 Task: Plan a team-building scavenger hunt for the 28th at 10:30 PM.
Action: Mouse moved to (93, 127)
Screenshot: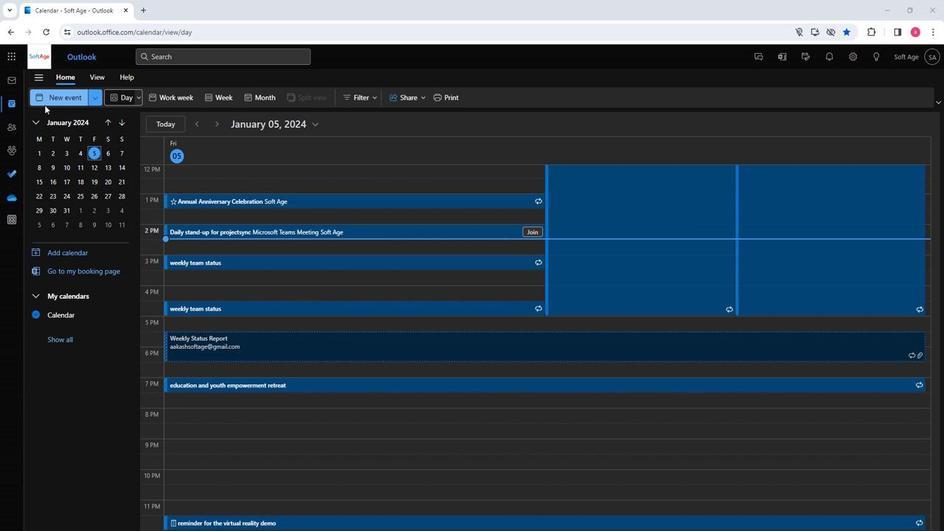 
Action: Mouse pressed left at (93, 127)
Screenshot: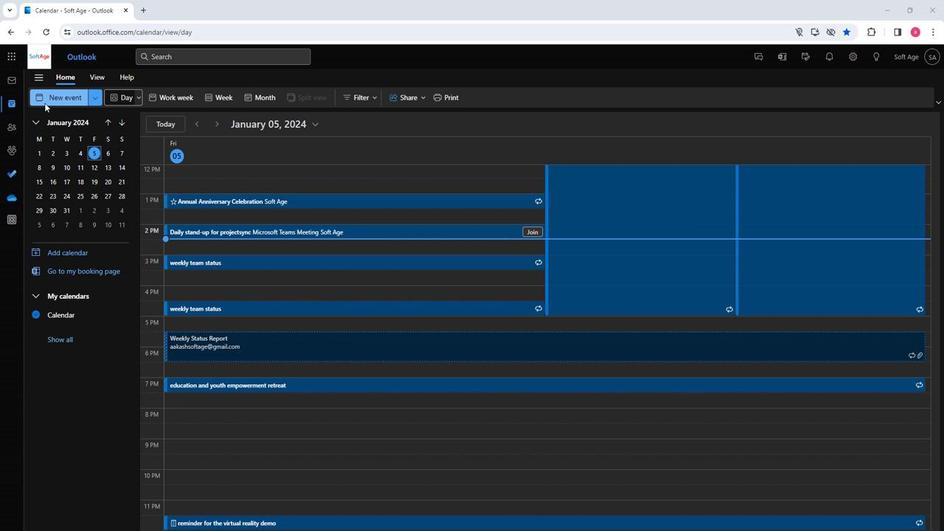 
Action: Key pressed <Key.shift><Key.shift><Key.shift><Key.shift><Key.shift><Key.shift><Key.shift><Key.shift><Key.shift><Key.shift><Key.shift><Key.shift><Key.shift><Key.shift><Key.shift>Team-<Key.shift>Building<Key.space><Key.shift>Scavenger<Key.space><Key.shift>Hunt
Screenshot: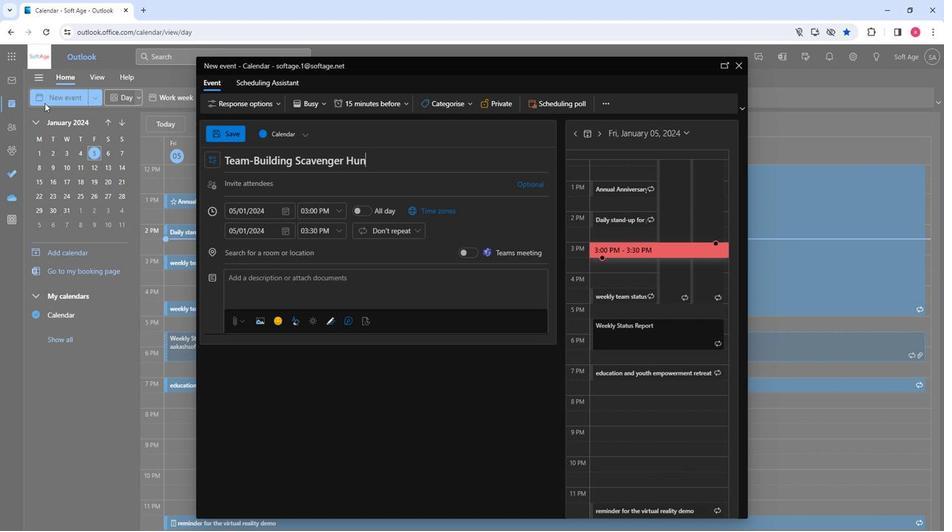
Action: Mouse moved to (263, 196)
Screenshot: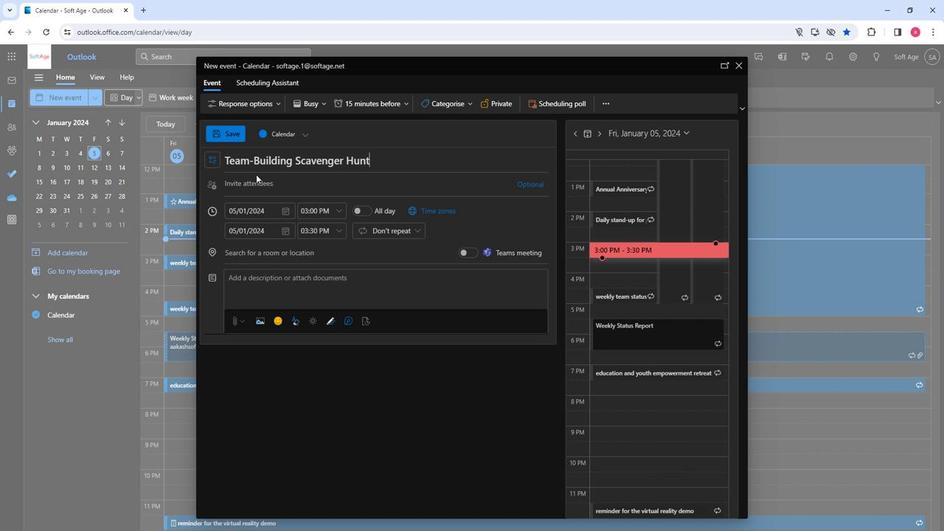 
Action: Mouse pressed left at (263, 196)
Screenshot: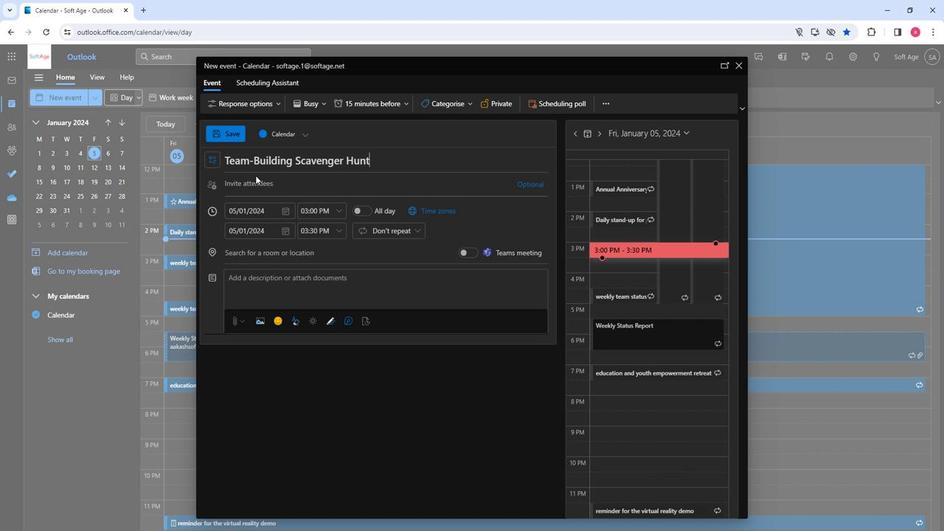 
Action: Key pressed so
Screenshot: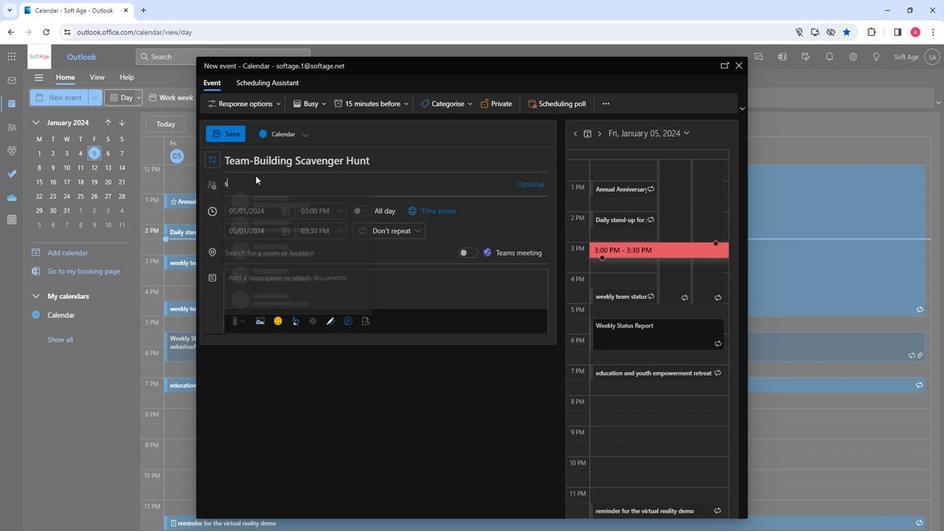 
Action: Mouse moved to (269, 248)
Screenshot: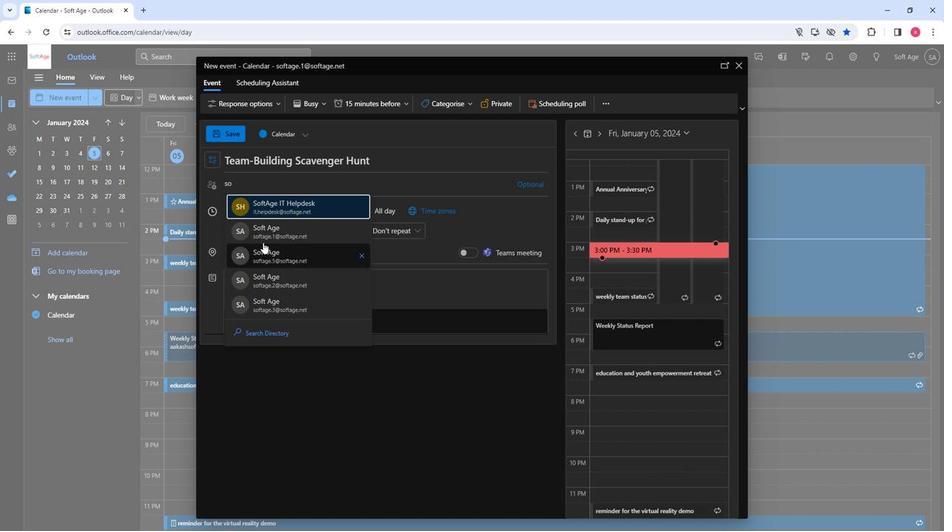 
Action: Mouse pressed left at (269, 248)
Screenshot: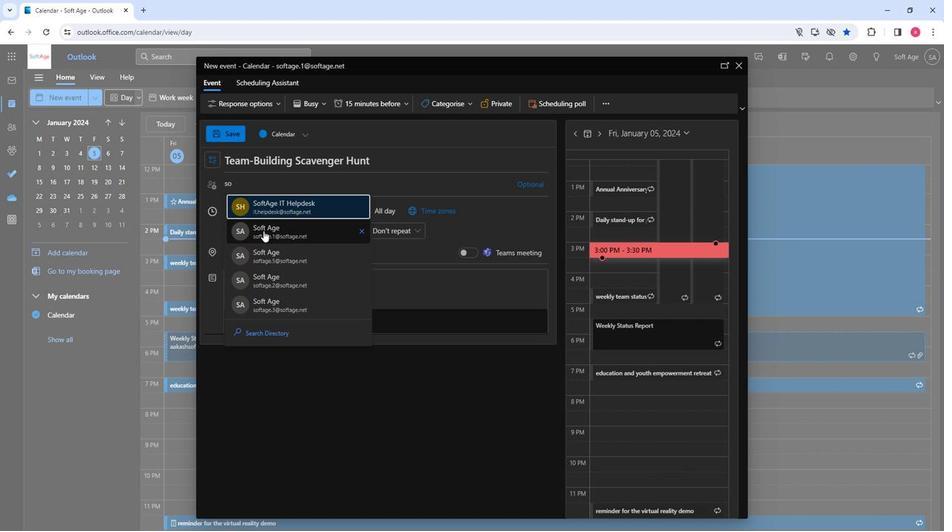 
Action: Key pressed so
Screenshot: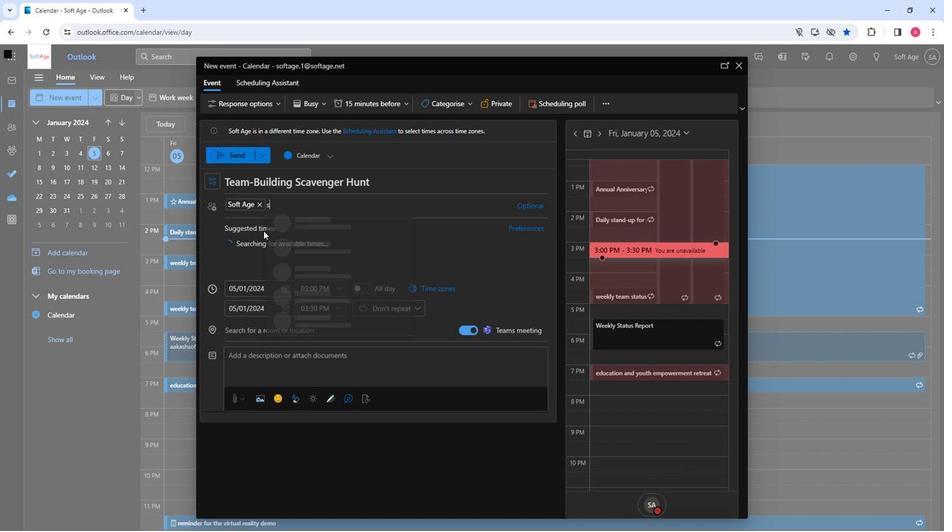 
Action: Mouse moved to (312, 317)
Screenshot: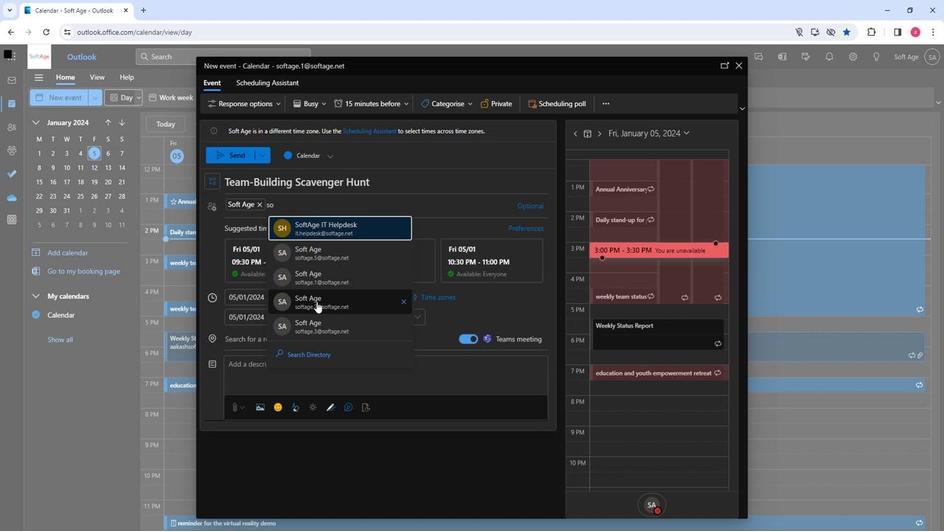 
Action: Mouse pressed left at (312, 317)
Screenshot: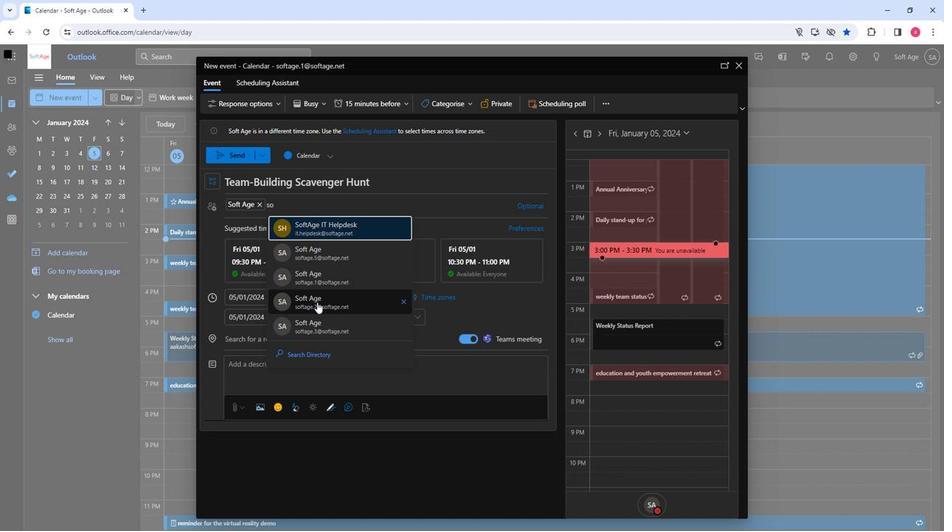
Action: Key pressed so
Screenshot: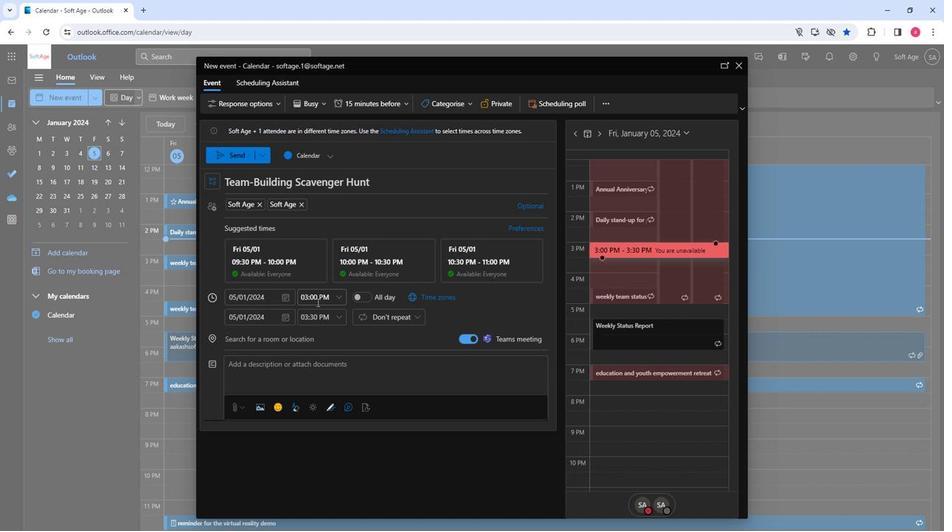 
Action: Mouse moved to (342, 342)
Screenshot: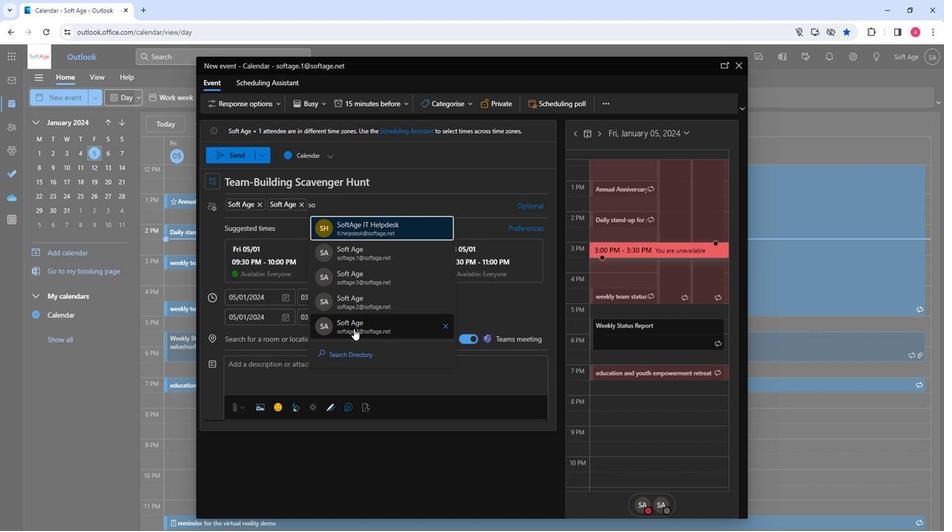 
Action: Mouse pressed left at (342, 342)
Screenshot: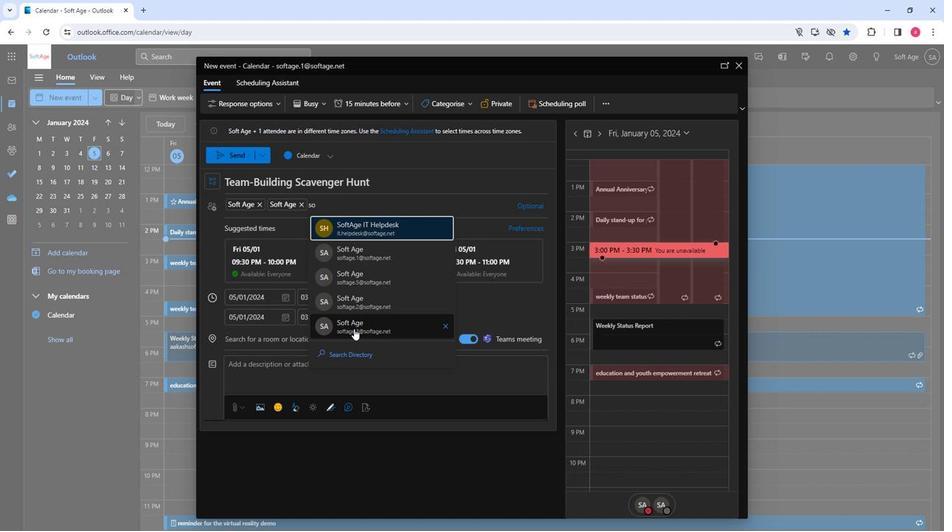 
Action: Key pressed so
Screenshot: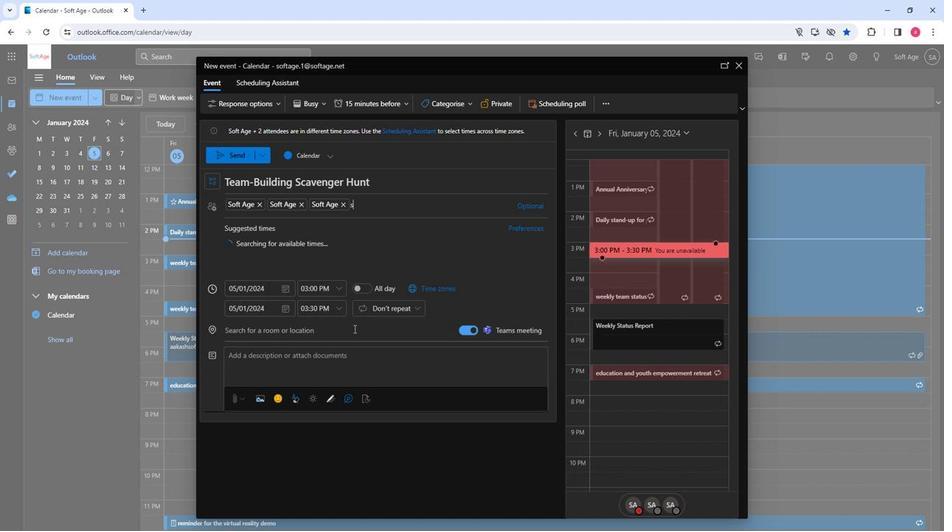 
Action: Mouse moved to (359, 308)
Screenshot: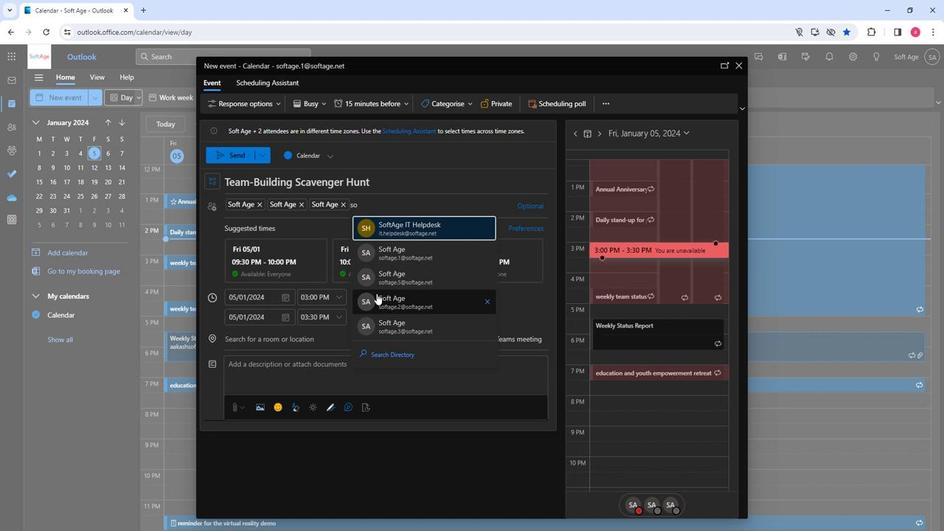 
Action: Mouse pressed left at (359, 308)
Screenshot: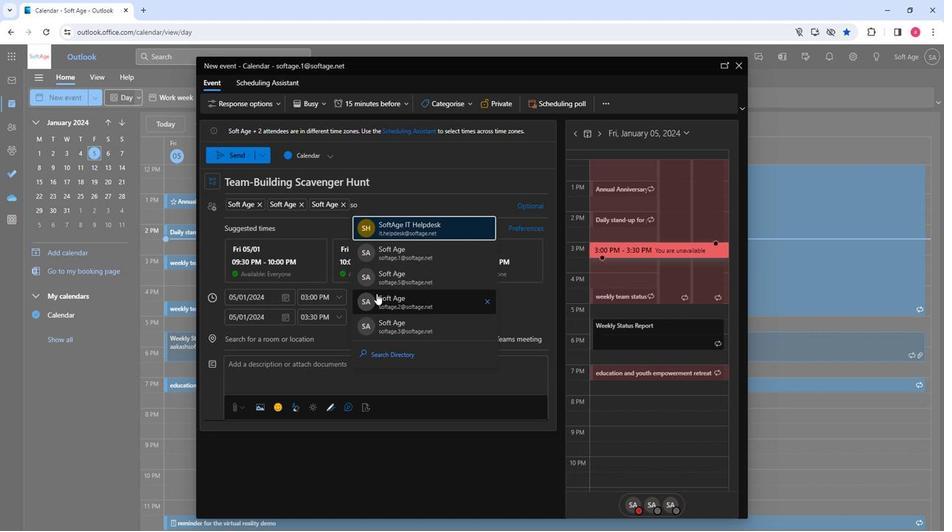
Action: Mouse moved to (287, 309)
Screenshot: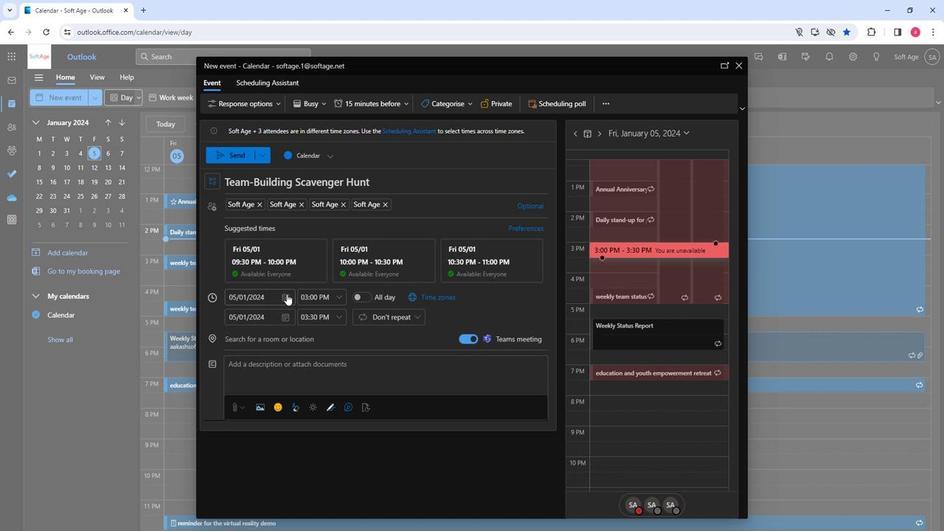 
Action: Mouse pressed left at (287, 309)
Screenshot: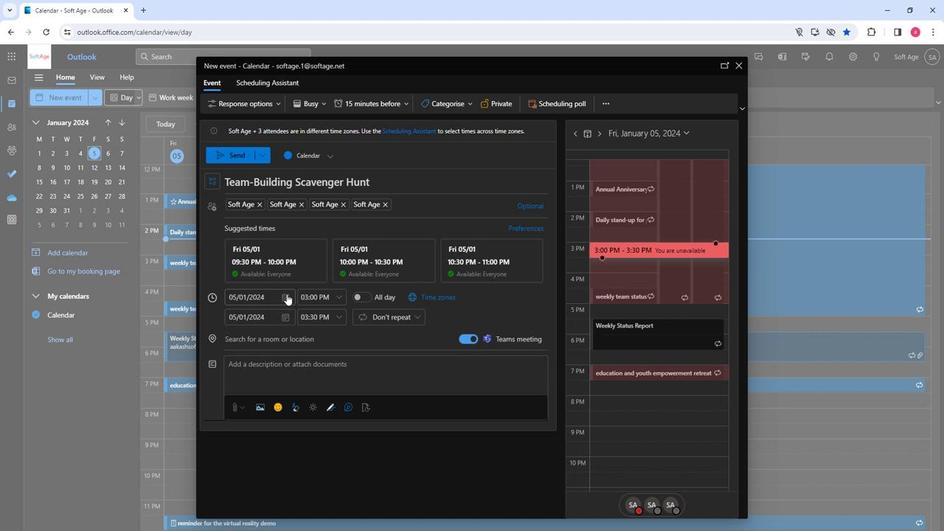 
Action: Mouse moved to (311, 402)
Screenshot: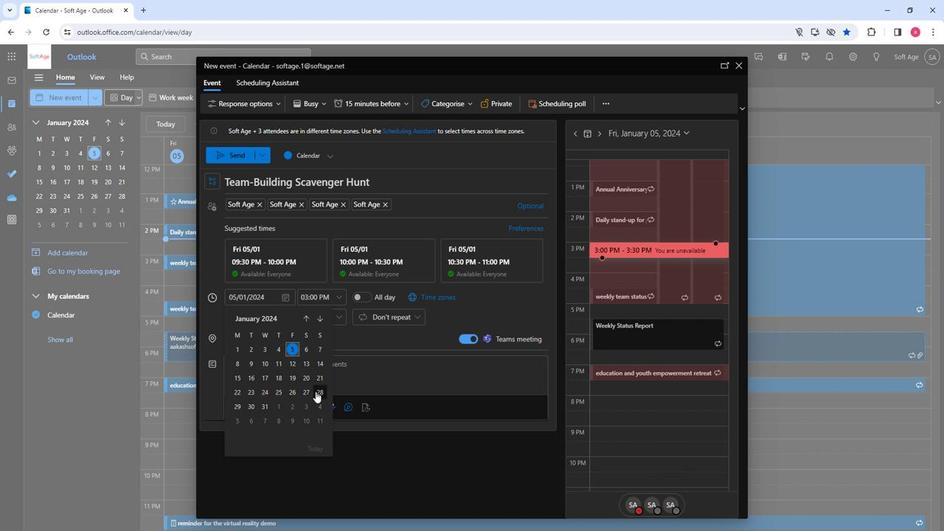 
Action: Mouse pressed left at (311, 402)
Screenshot: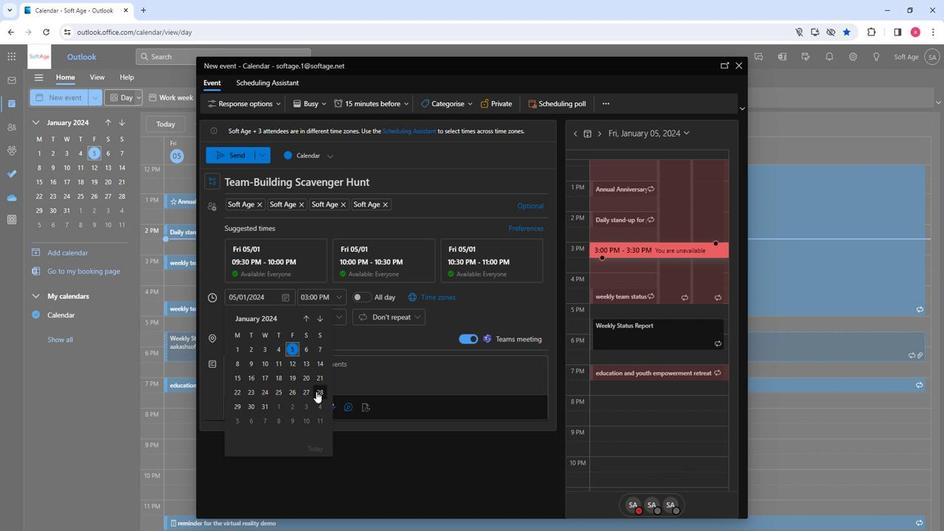 
Action: Mouse moved to (330, 305)
Screenshot: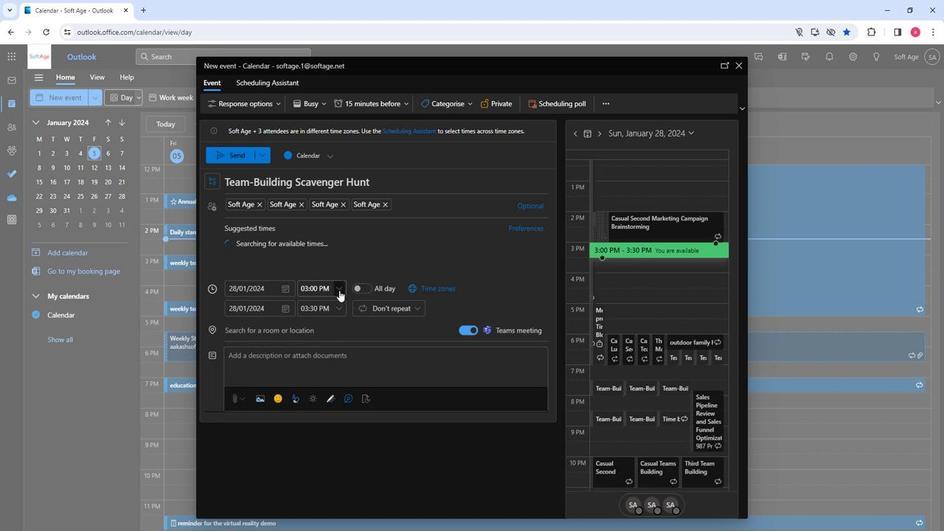 
Action: Mouse pressed left at (330, 305)
Screenshot: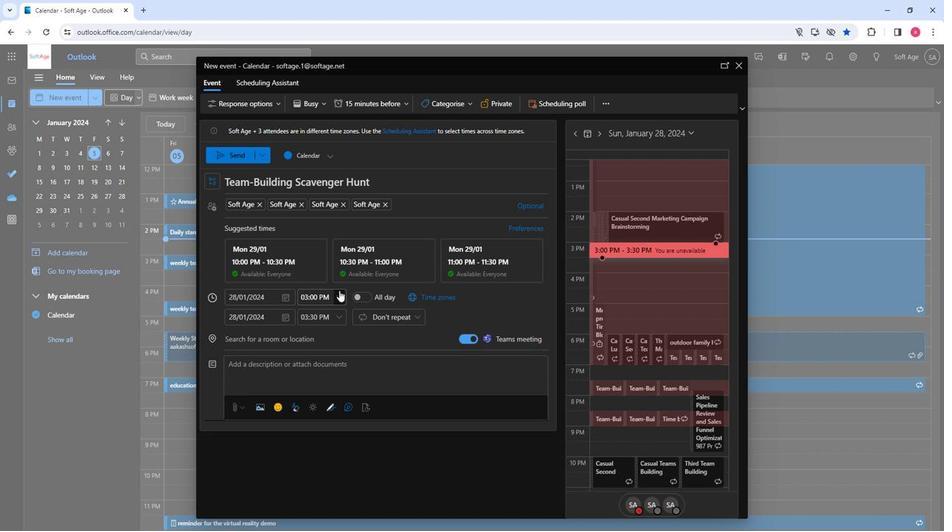 
Action: Mouse moved to (318, 344)
Screenshot: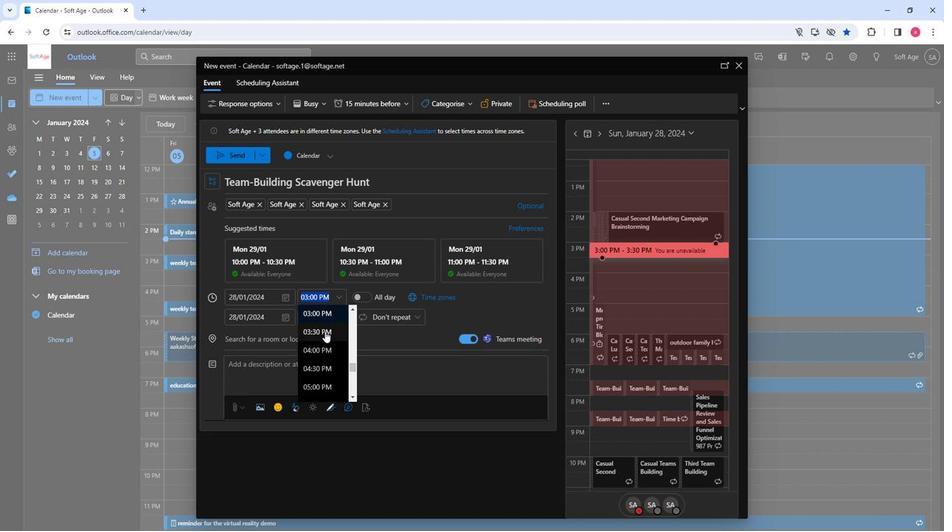 
Action: Mouse scrolled (318, 343) with delta (0, 0)
Screenshot: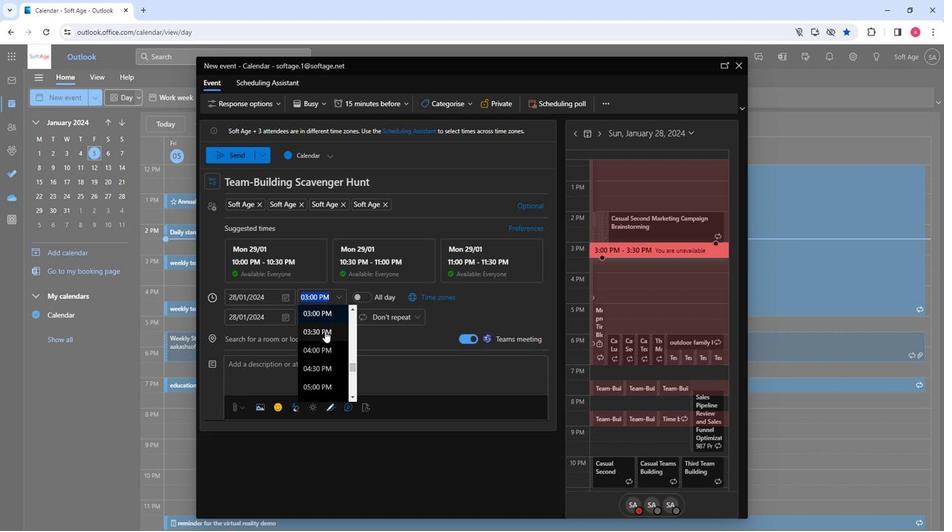 
Action: Mouse moved to (317, 354)
Screenshot: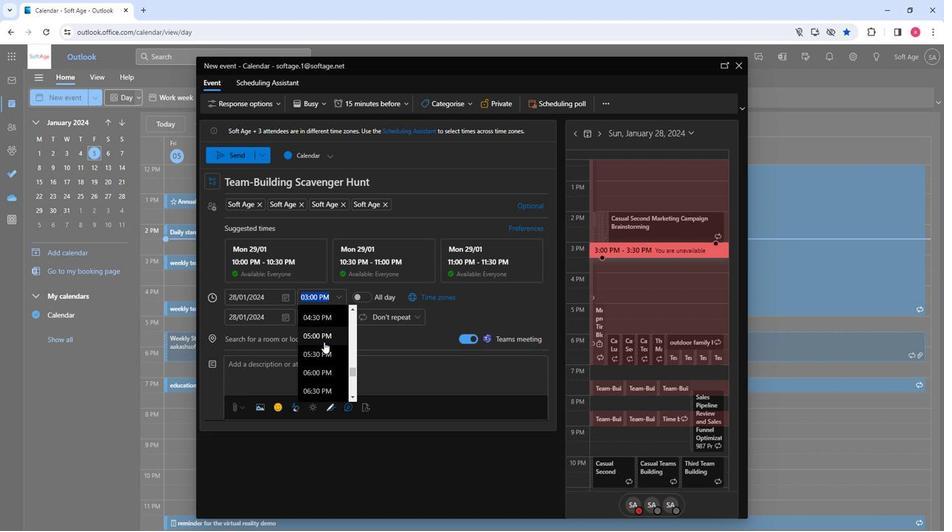 
Action: Mouse scrolled (317, 354) with delta (0, 0)
Screenshot: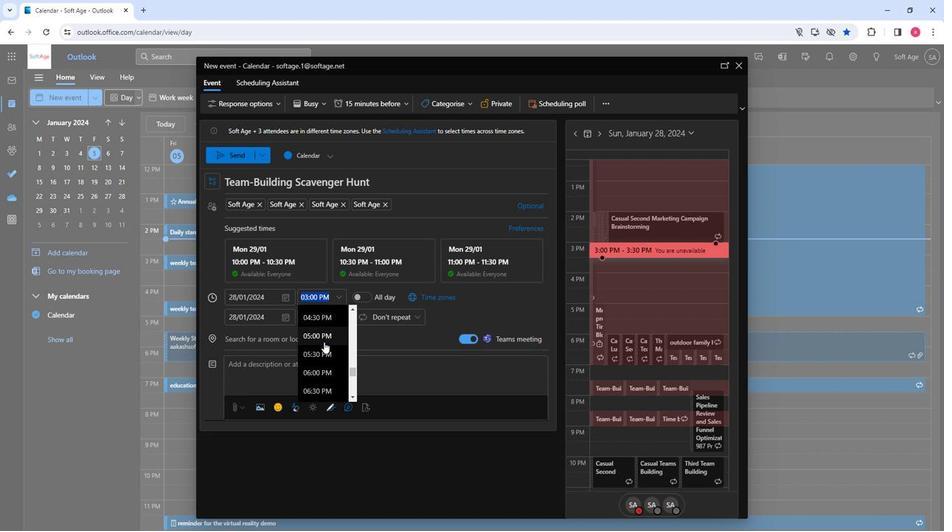 
Action: Mouse scrolled (317, 354) with delta (0, 0)
Screenshot: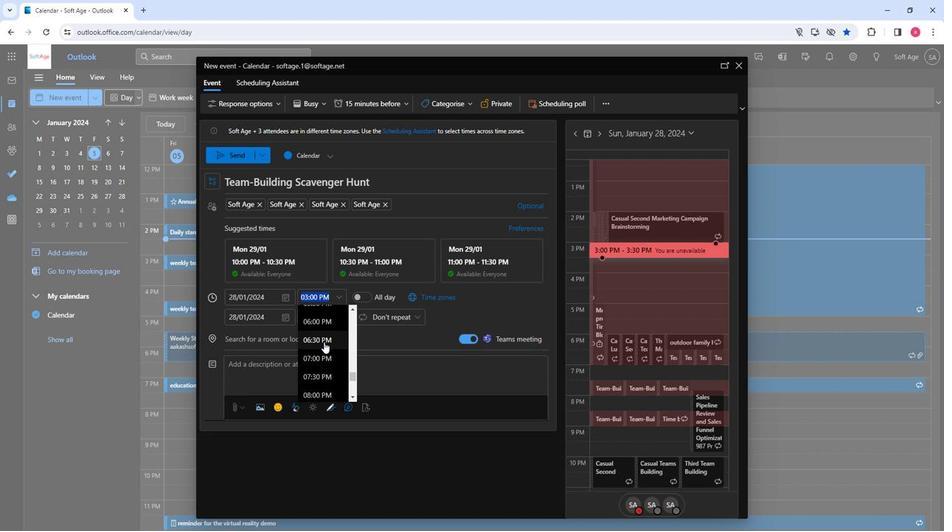
Action: Mouse moved to (317, 354)
Screenshot: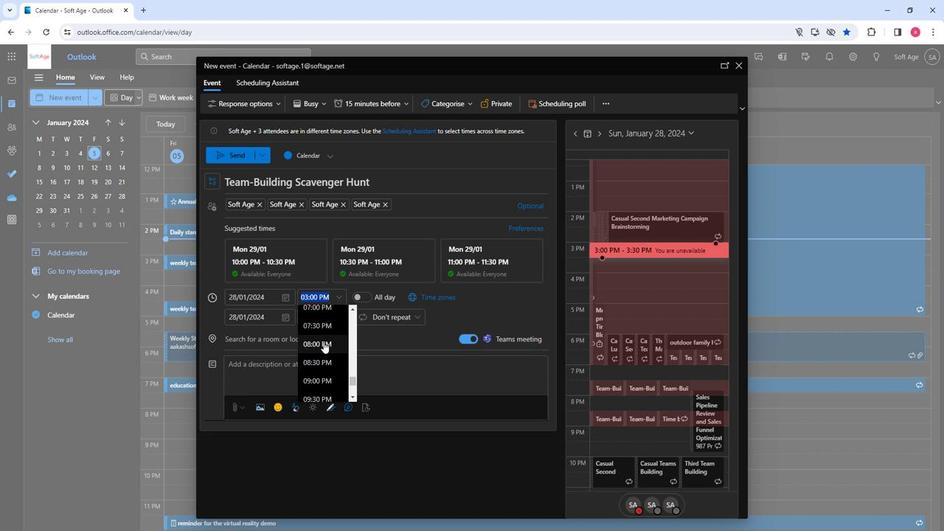 
Action: Mouse scrolled (317, 354) with delta (0, 0)
Screenshot: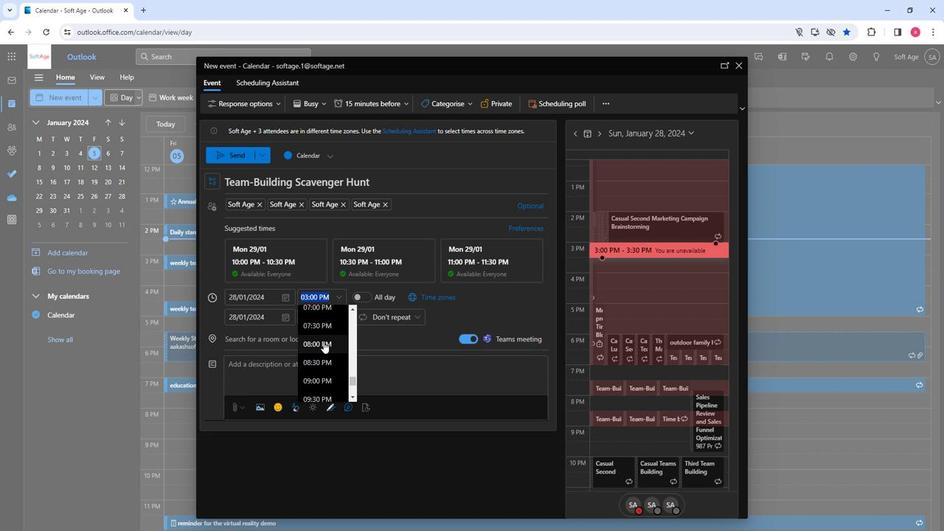 
Action: Mouse moved to (314, 392)
Screenshot: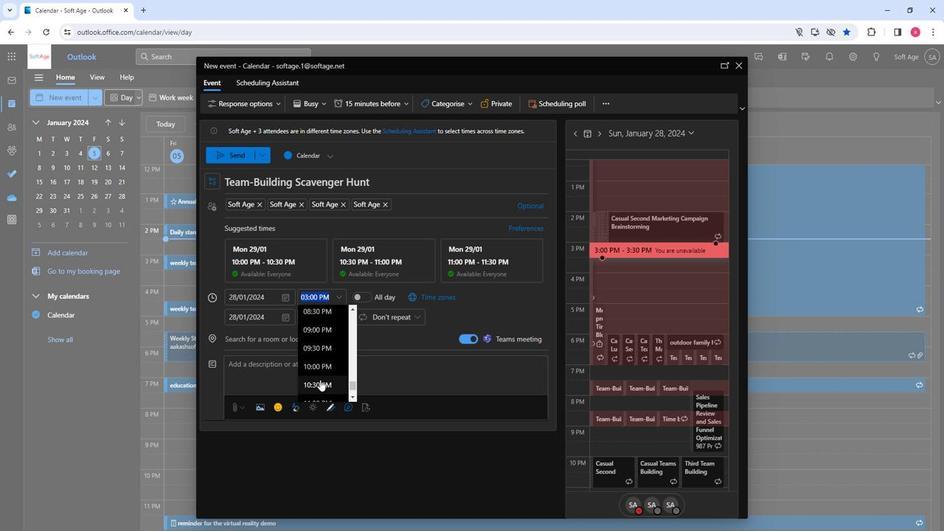 
Action: Mouse pressed left at (314, 392)
Screenshot: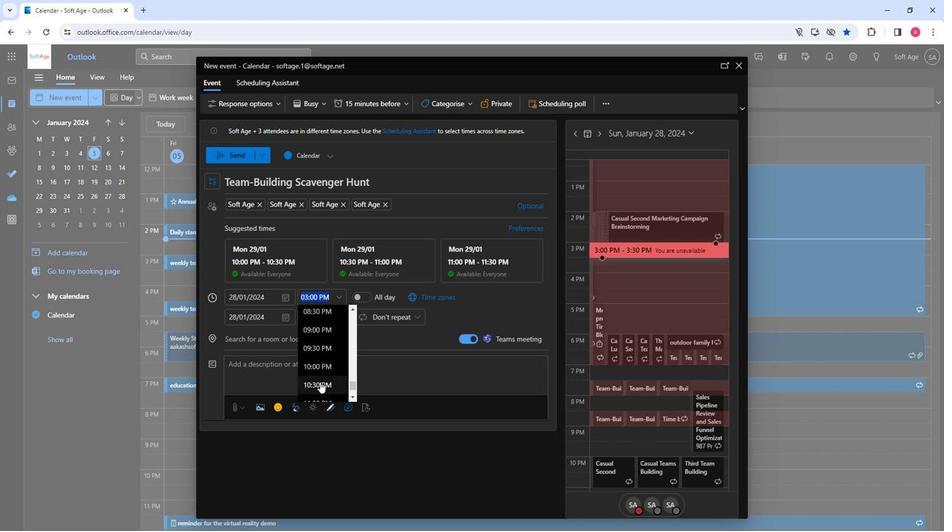 
Action: Mouse moved to (287, 345)
Screenshot: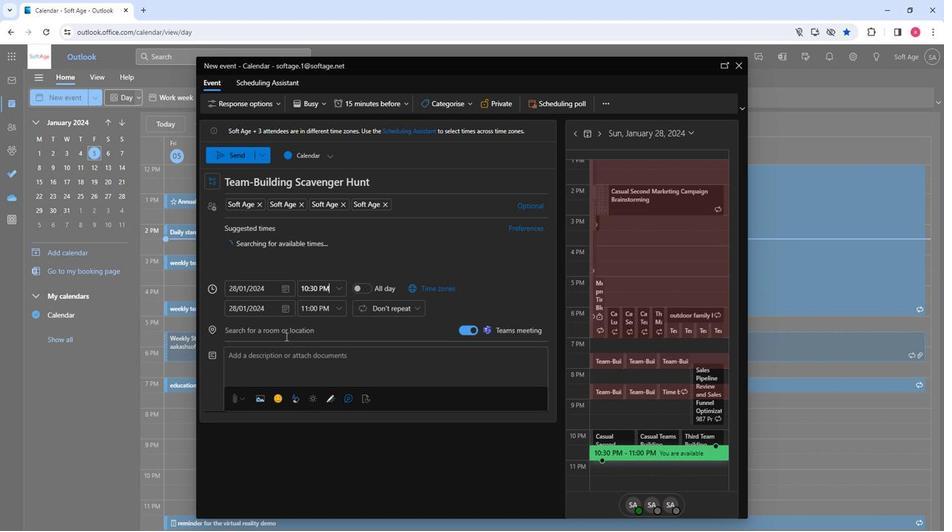 
Action: Mouse pressed left at (287, 345)
Screenshot: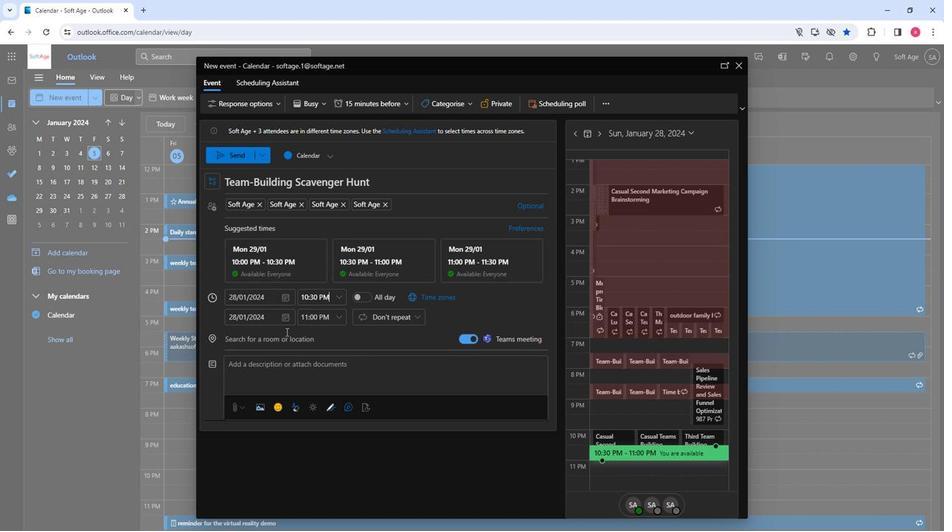 
Action: Mouse moved to (292, 453)
Screenshot: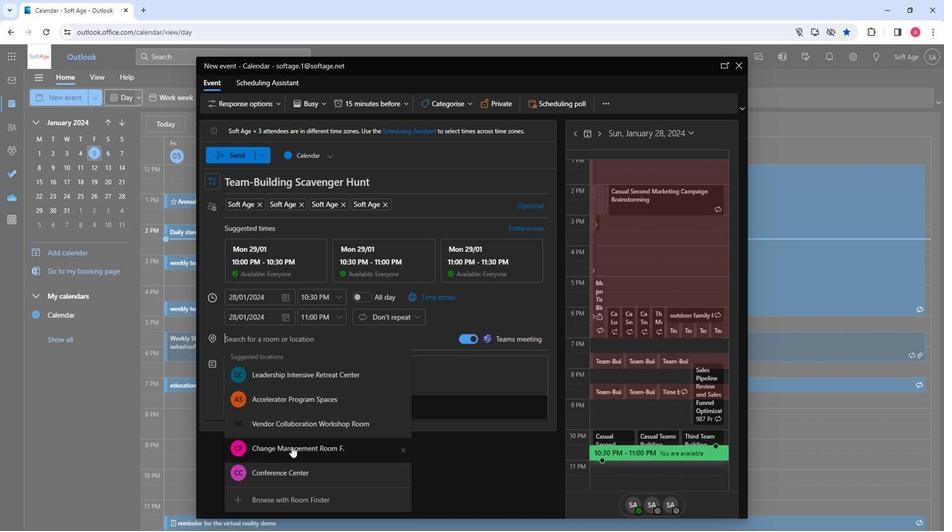 
Action: Mouse pressed left at (292, 453)
Screenshot: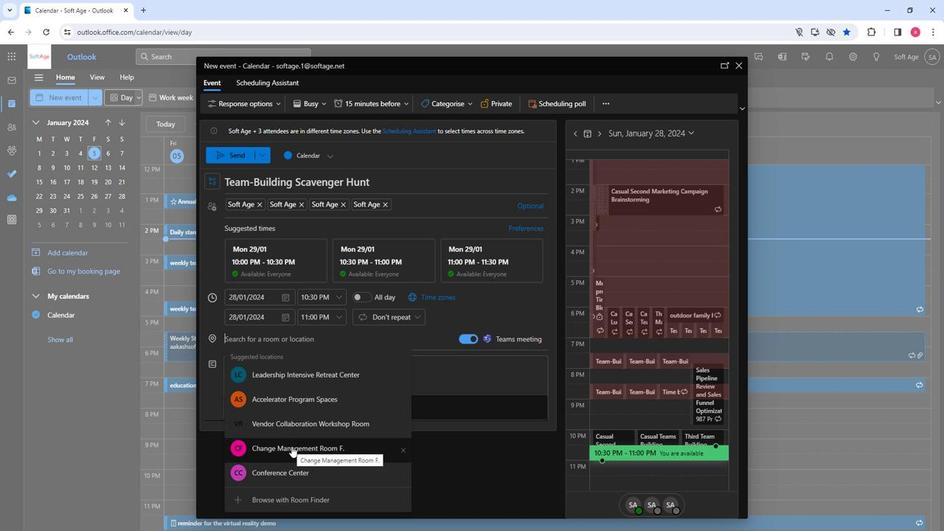 
Action: Mouse moved to (281, 375)
Screenshot: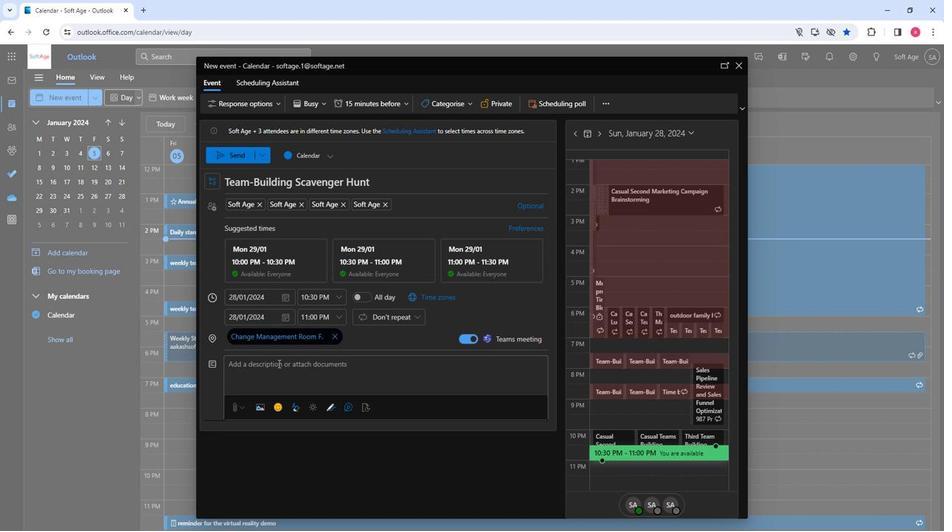 
Action: Mouse pressed left at (281, 375)
Screenshot: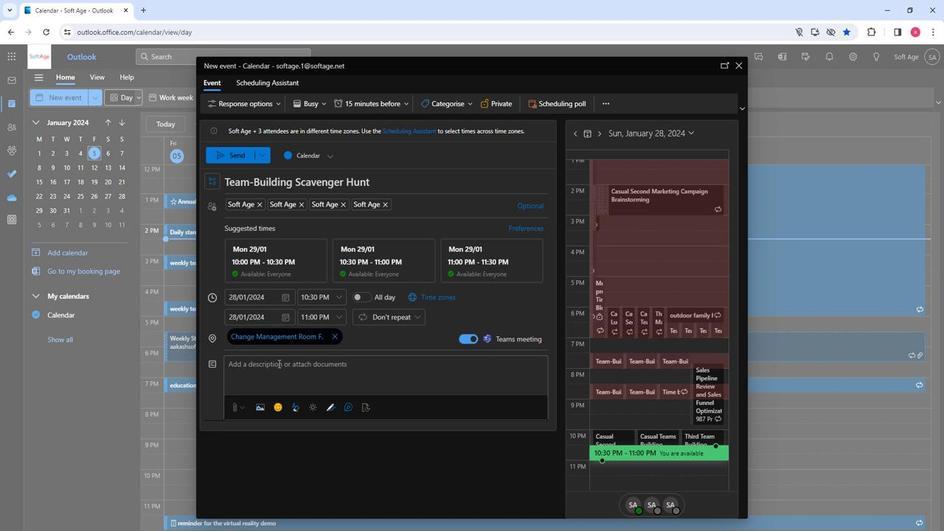 
Action: Key pressed <Key.shift>EMbark<Key.backspace><Key.backspace><Key.backspace><Key.backspace><Key.backspace>mark<Key.backspace><Key.backspace><Key.backspace>bark<Key.space>on<Key.space>an<Key.space>adventurous<Key.space>team-building<Key.space>scavenger<Key.space>hunt<Key.shift>!<Key.space><Key.shift>Strengthen<Key.space>communication,<Key.space>problem<Key.space><Key.backspace>-solving,<Key.space>and<Key.space>camaraderie<Key.space>communication,<Key.space>problem-solving,<Key.space>and<Key.space>camaraderie<Key.space>as<Key.space>your<Key.space>team<Key.space>collaborates<Key.space>to<Key.space>decode<Key.space>clues<Key.space>and<Key.space>conquer<Key.space>challenges<Key.space>in<Key.space>a<Key.space>fun<Key.space>and<Key.space>engaging<Key.space>quest.
Screenshot: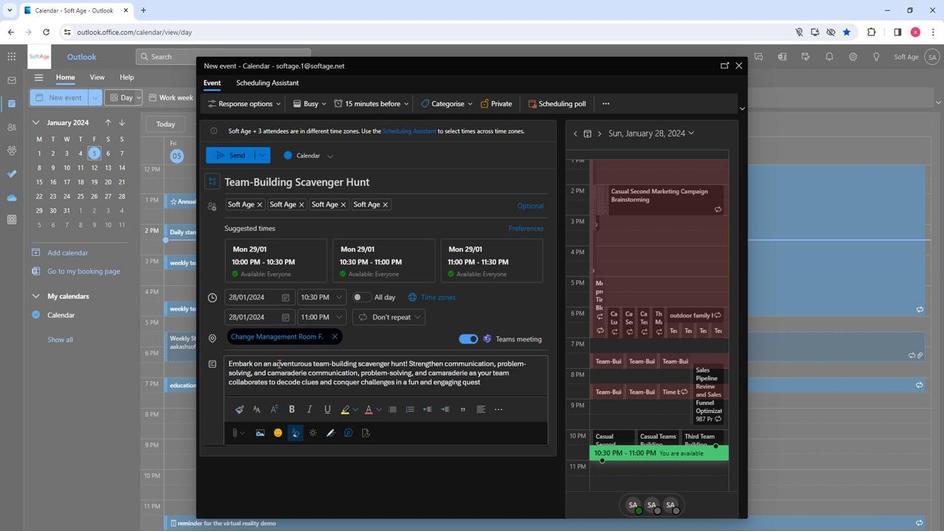 
Action: Mouse moved to (336, 389)
Screenshot: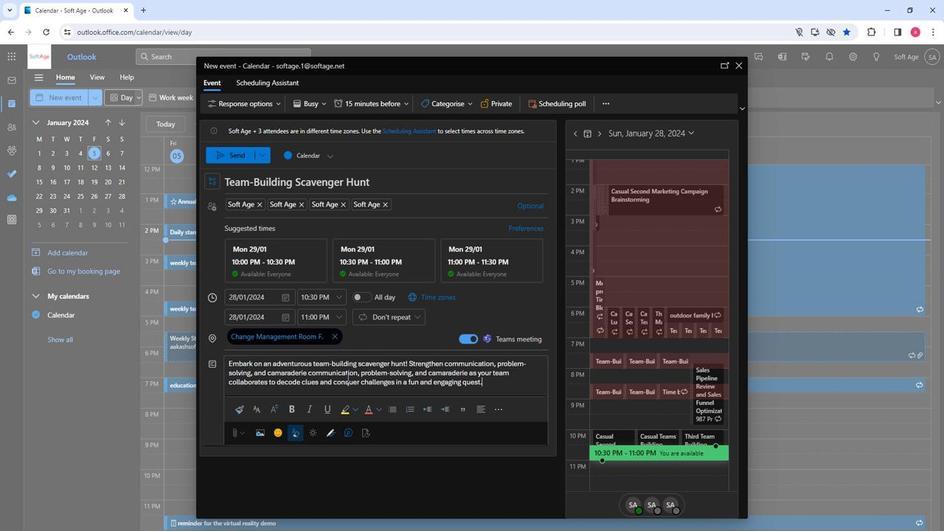 
Action: Mouse pressed left at (336, 389)
Screenshot: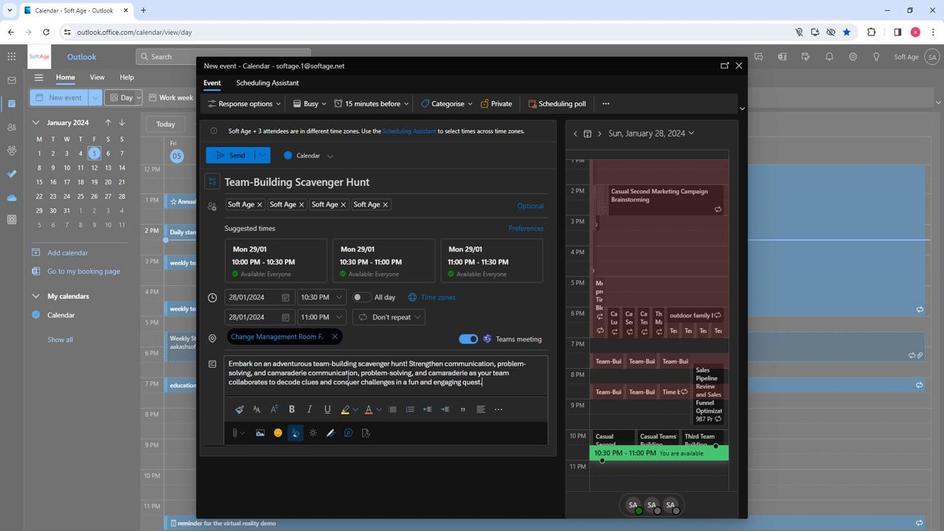 
Action: Mouse pressed left at (336, 389)
Screenshot: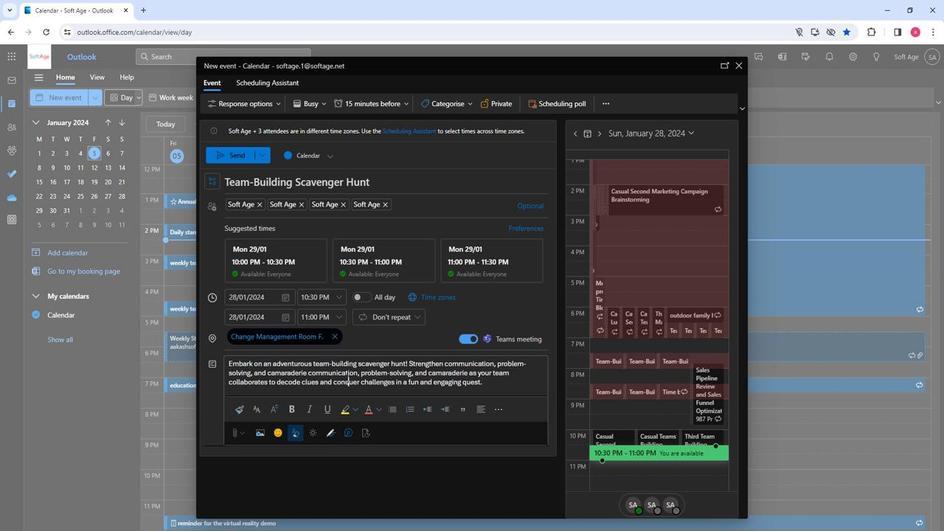 
Action: Mouse pressed left at (336, 389)
Screenshot: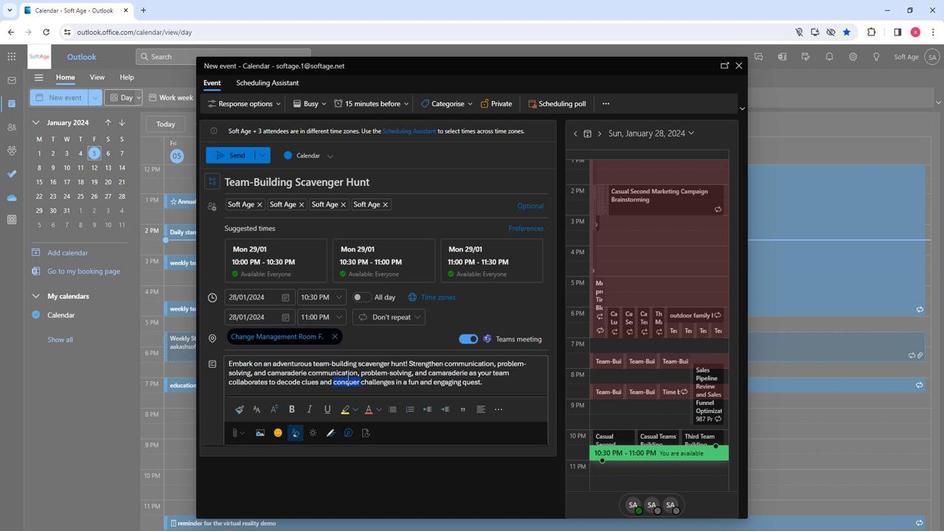 
Action: Mouse moved to (270, 421)
Screenshot: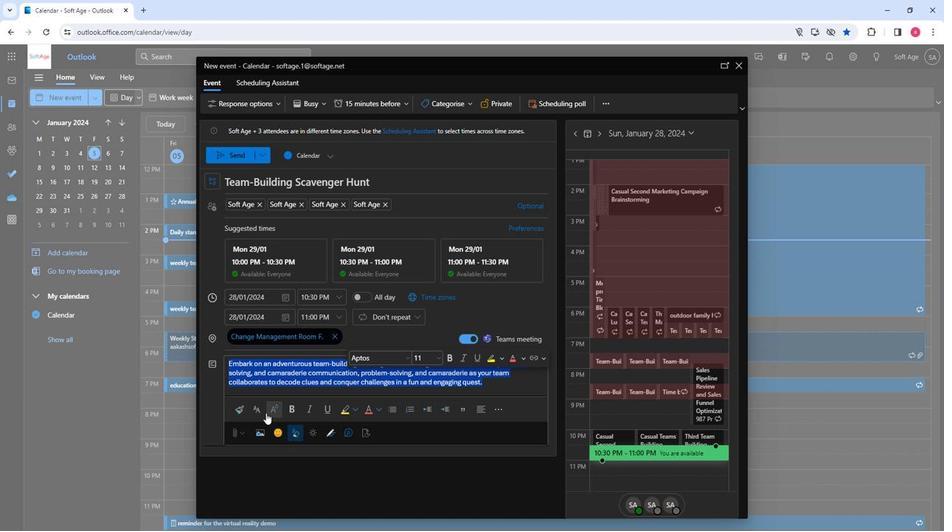 
Action: Mouse pressed left at (270, 421)
Screenshot: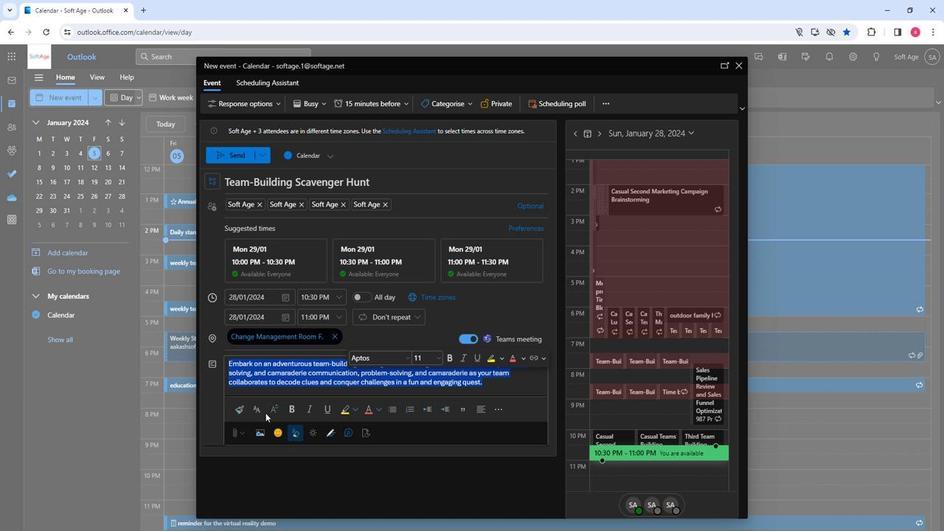 
Action: Mouse moved to (266, 419)
Screenshot: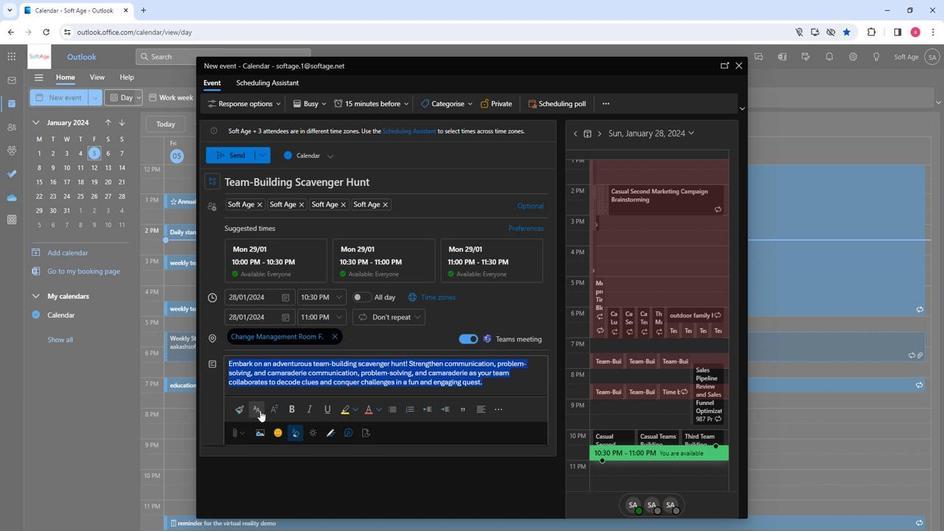 
Action: Mouse pressed left at (266, 419)
Screenshot: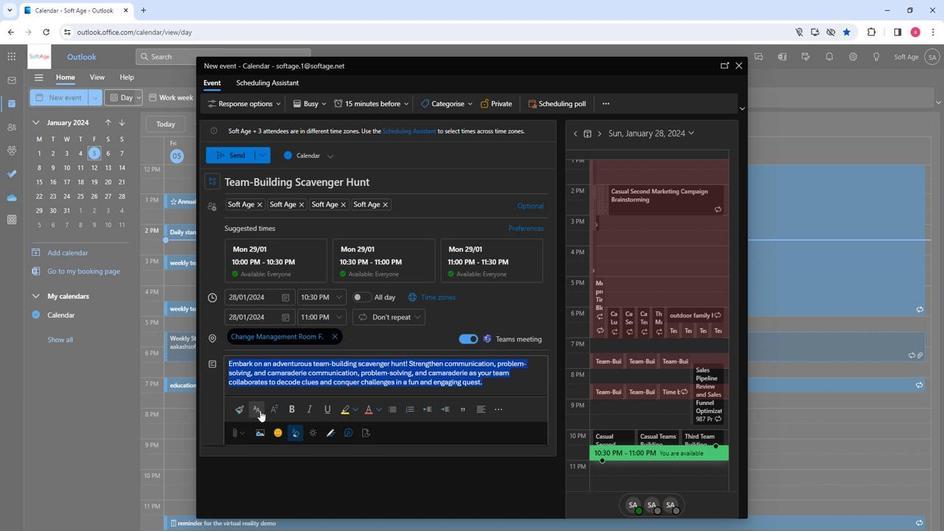 
Action: Mouse moved to (280, 350)
Screenshot: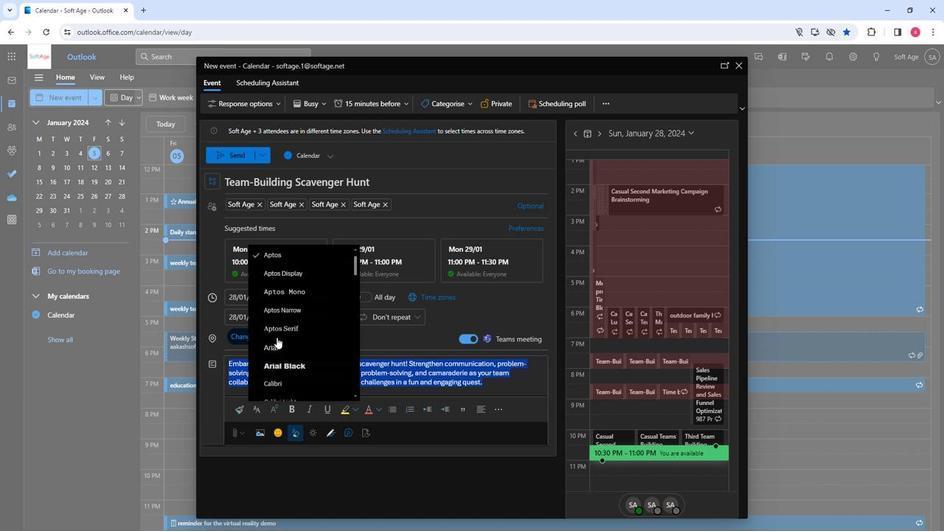 
Action: Mouse scrolled (280, 349) with delta (0, 0)
Screenshot: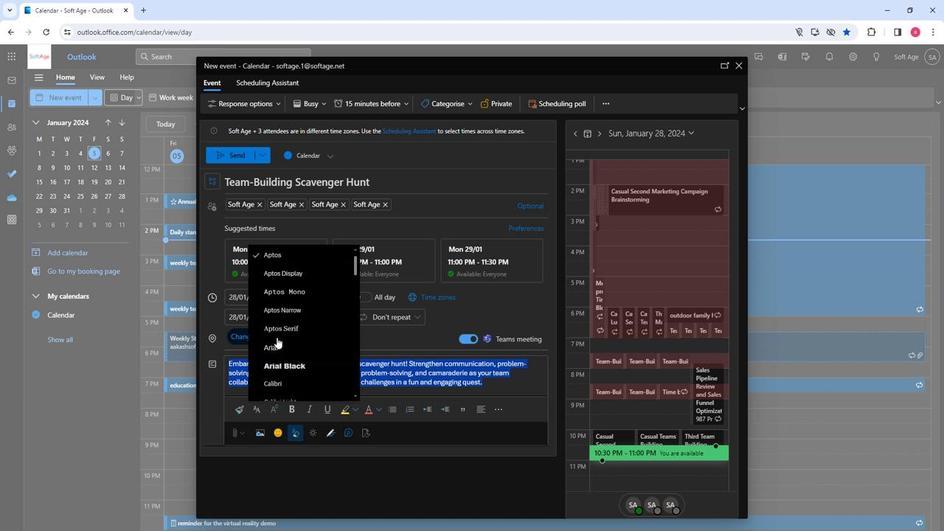 
Action: Mouse scrolled (280, 349) with delta (0, 0)
Screenshot: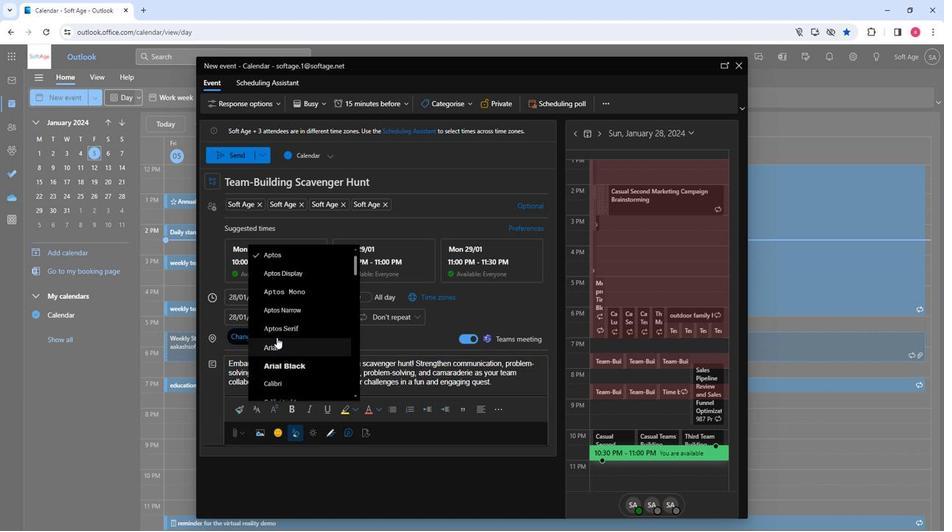 
Action: Mouse moved to (285, 382)
Screenshot: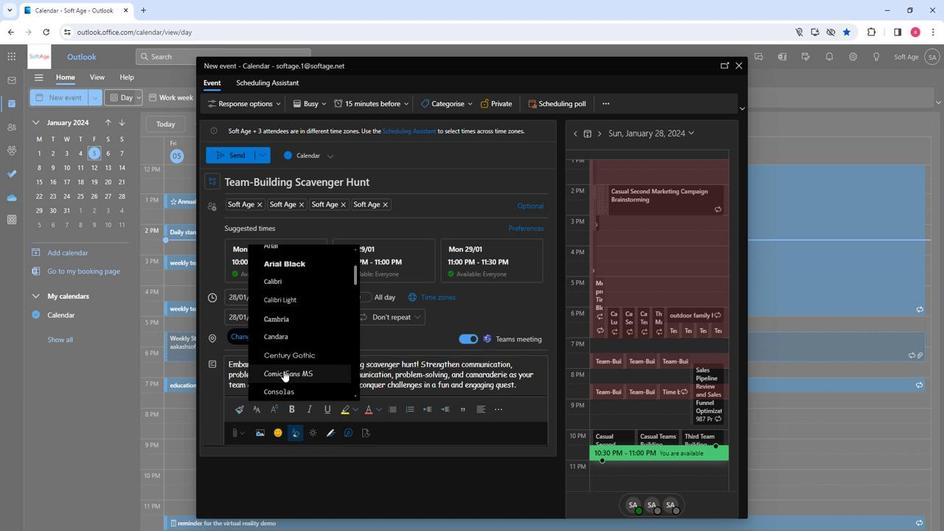 
Action: Mouse pressed left at (285, 382)
Screenshot: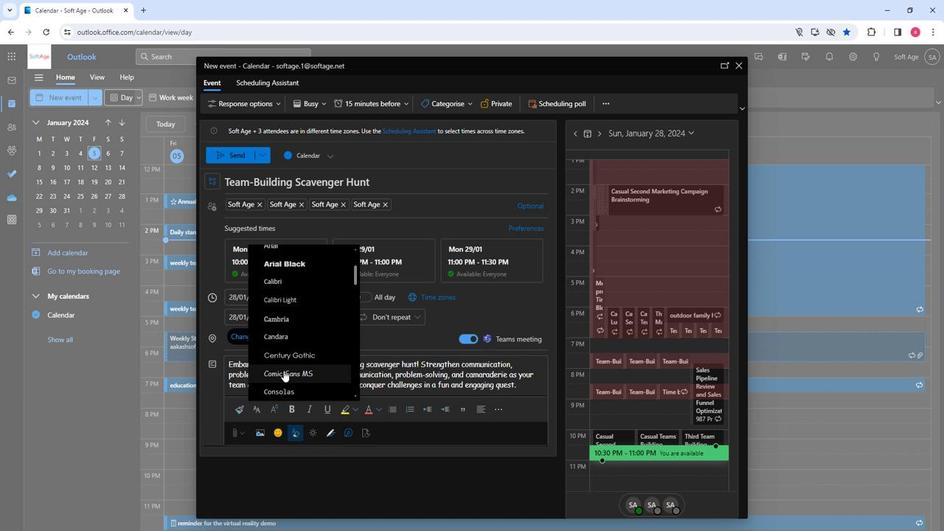 
Action: Mouse moved to (305, 419)
Screenshot: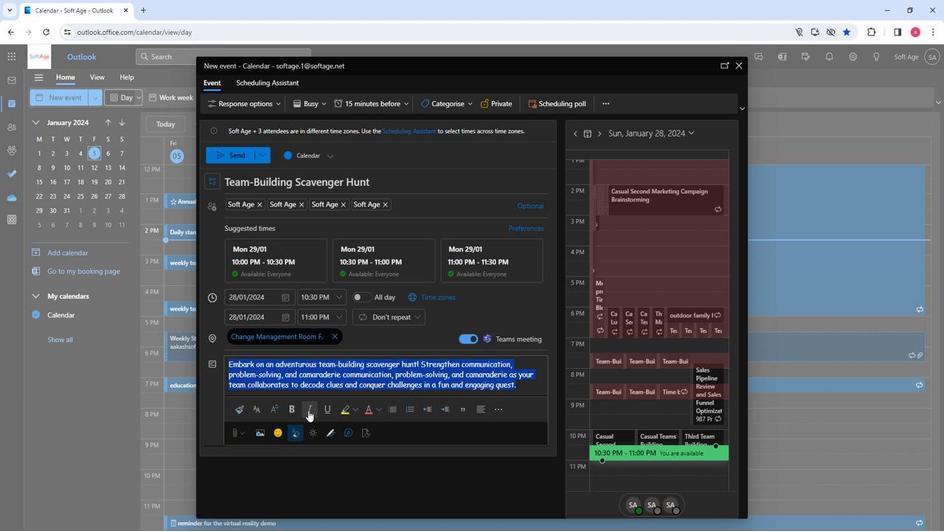 
Action: Mouse pressed left at (305, 419)
Screenshot: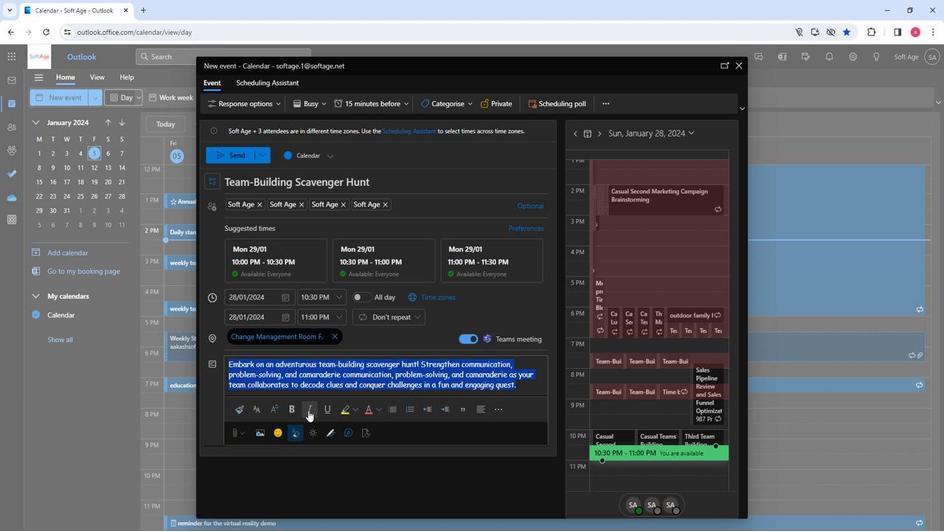 
Action: Mouse moved to (344, 415)
Screenshot: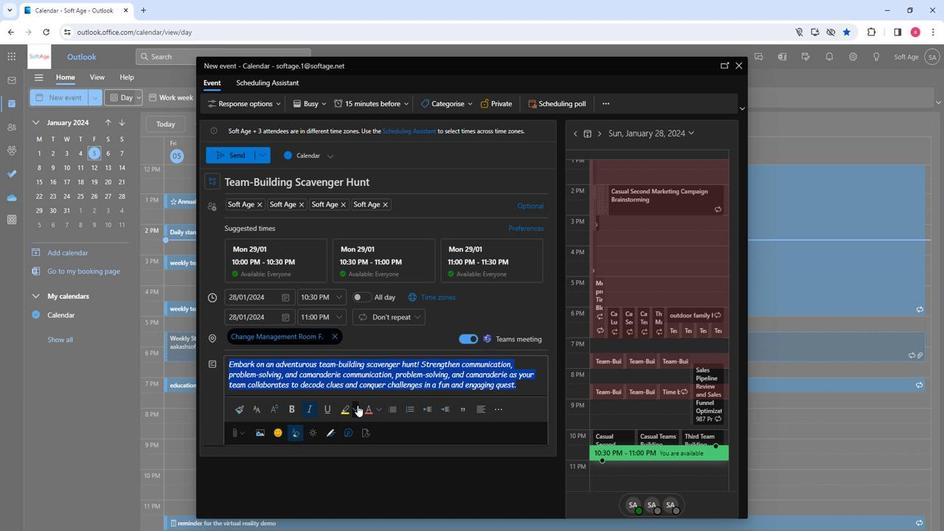 
Action: Mouse pressed left at (344, 415)
Screenshot: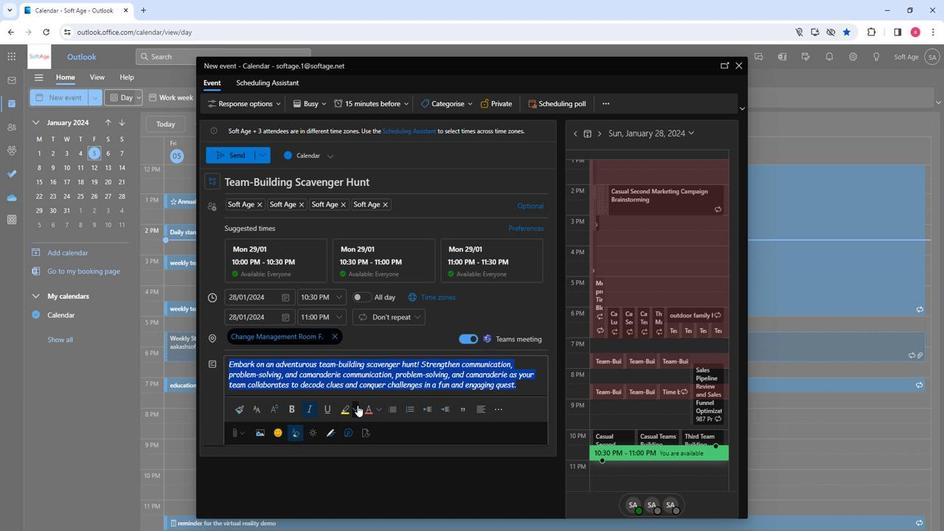 
Action: Mouse moved to (375, 455)
Screenshot: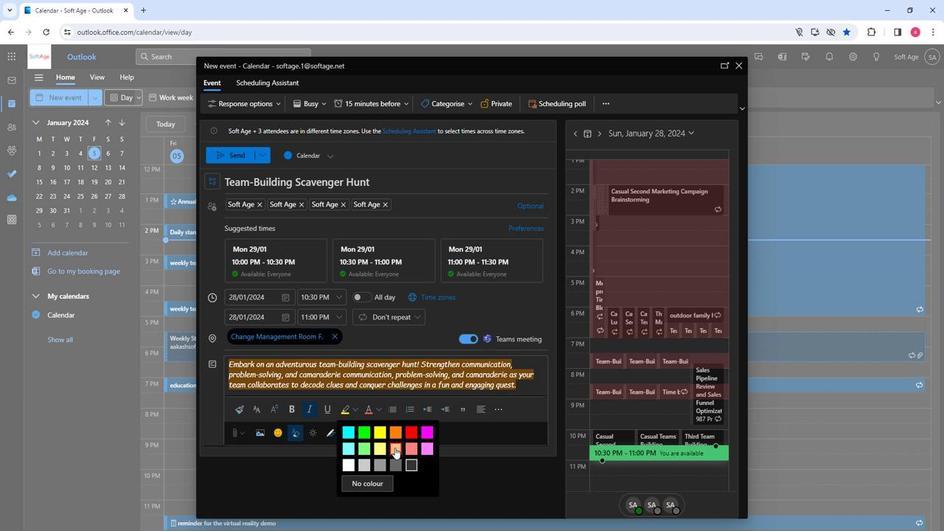 
Action: Mouse pressed left at (375, 455)
Screenshot: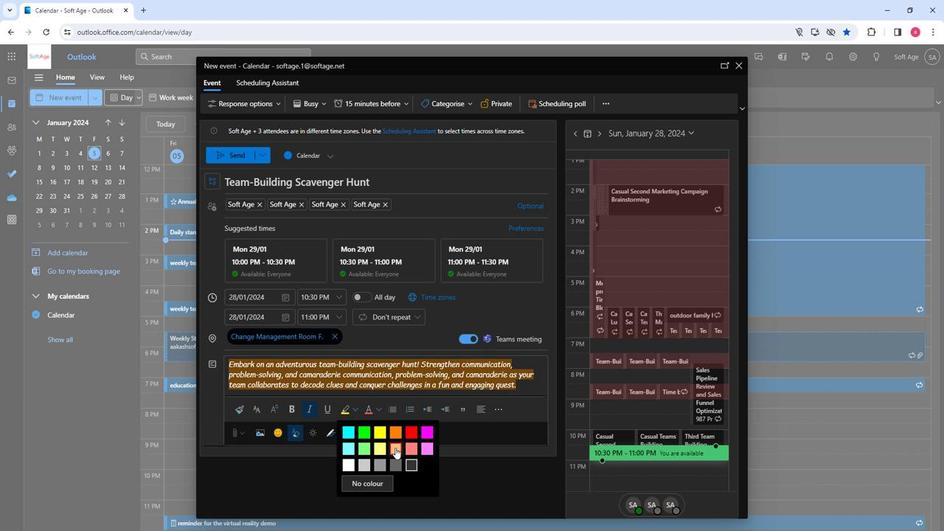 
Action: Mouse moved to (417, 423)
Screenshot: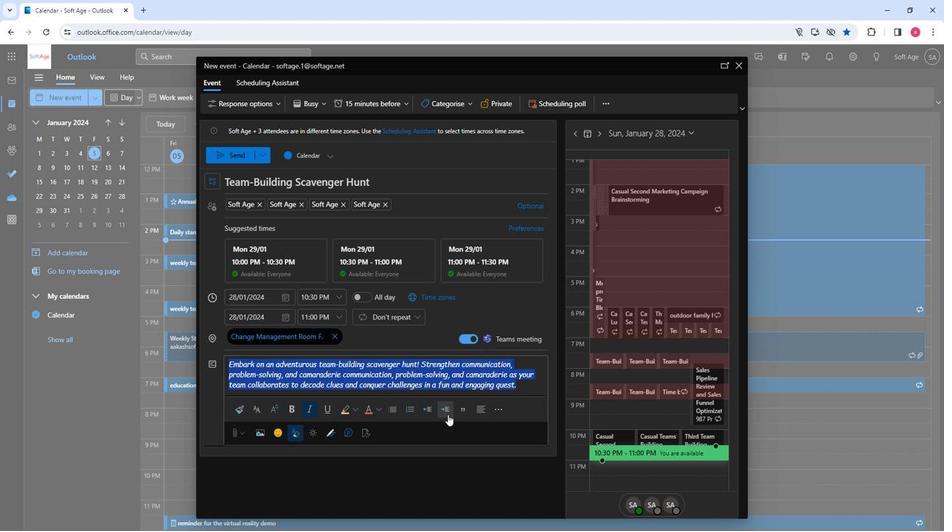 
Action: Mouse pressed left at (417, 423)
Screenshot: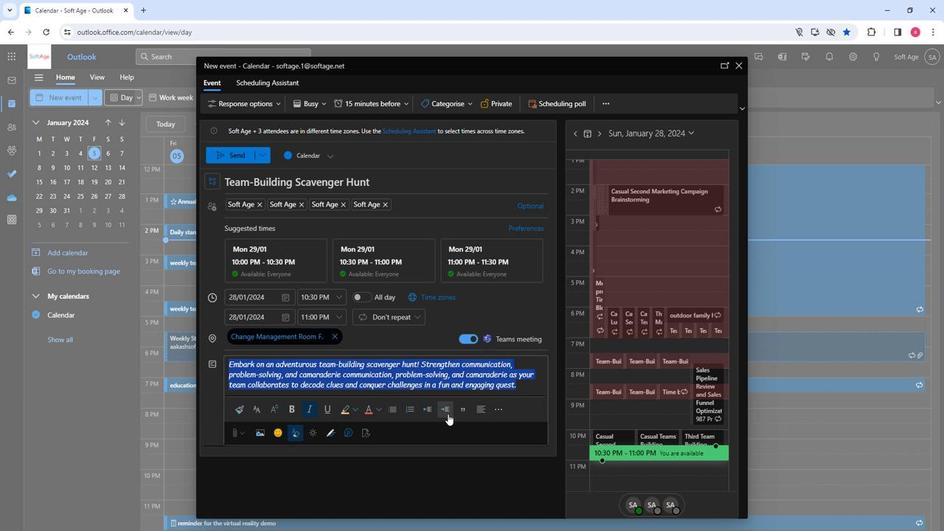 
Action: Mouse moved to (454, 402)
Screenshot: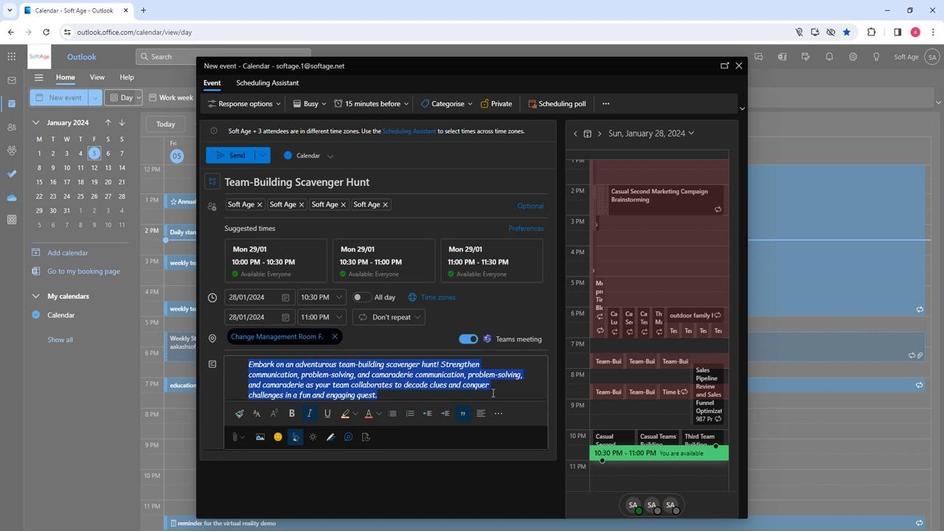 
Action: Mouse pressed left at (454, 402)
Screenshot: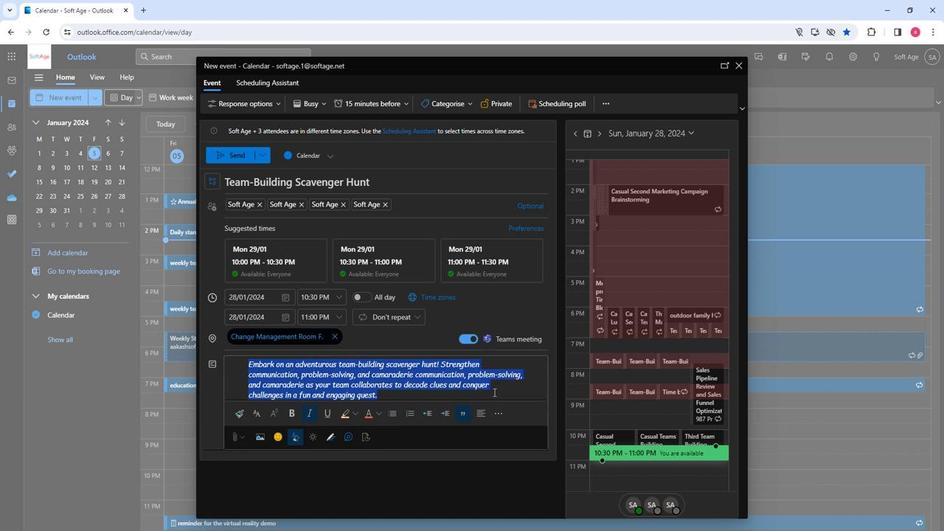 
Action: Mouse moved to (250, 176)
Screenshot: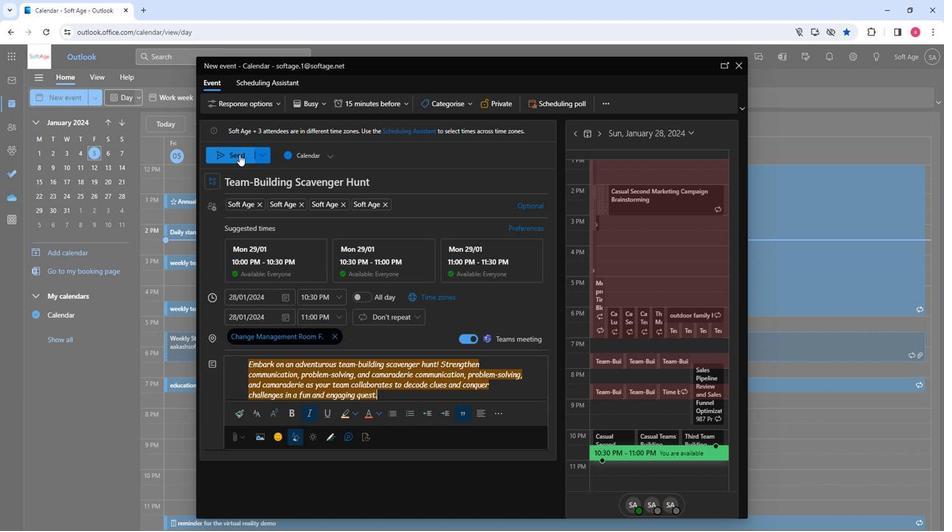 
Action: Mouse pressed left at (250, 176)
Screenshot: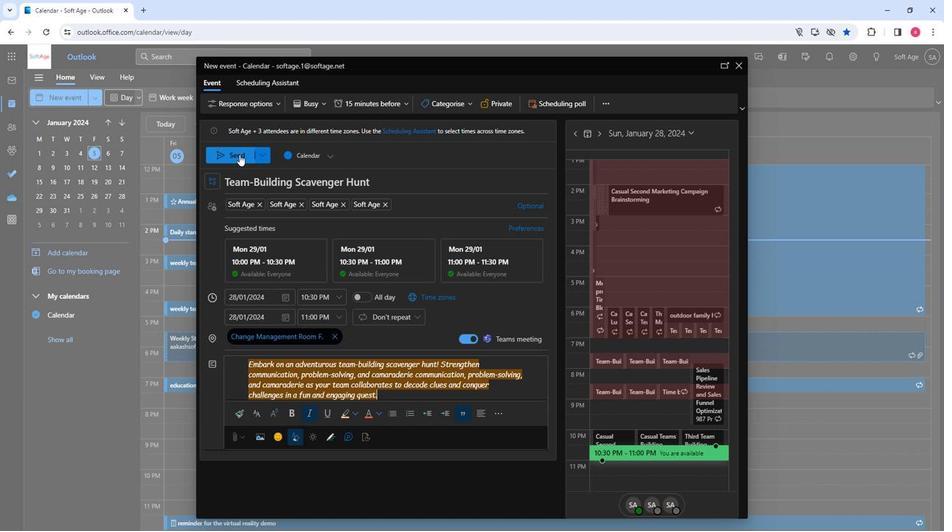 
Action: Mouse moved to (322, 435)
Screenshot: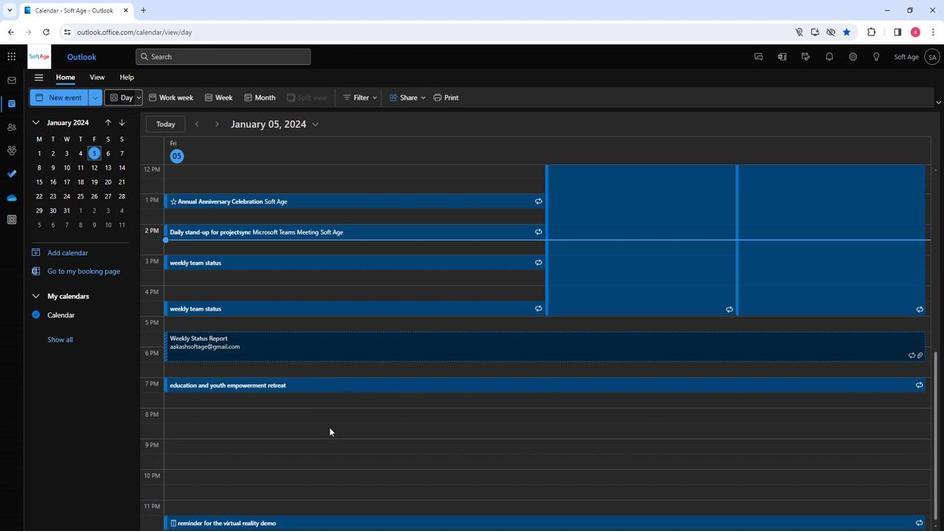 
